 Task: Change the pages per sheet to 2.
Action: Mouse pressed left at (408, 290)
Screenshot: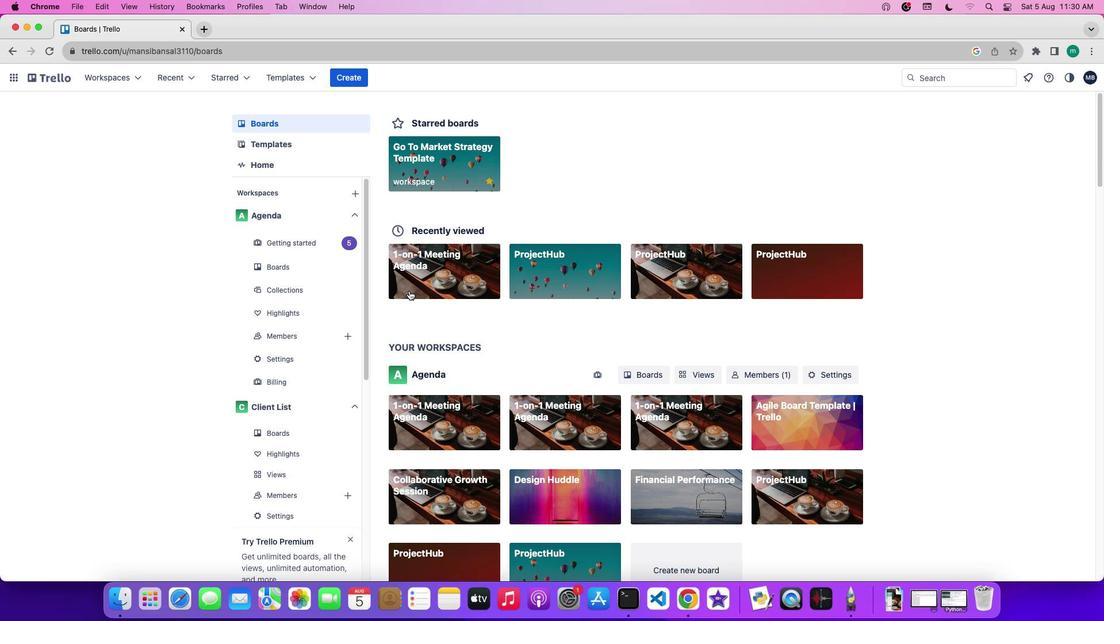 
Action: Mouse moved to (954, 232)
Screenshot: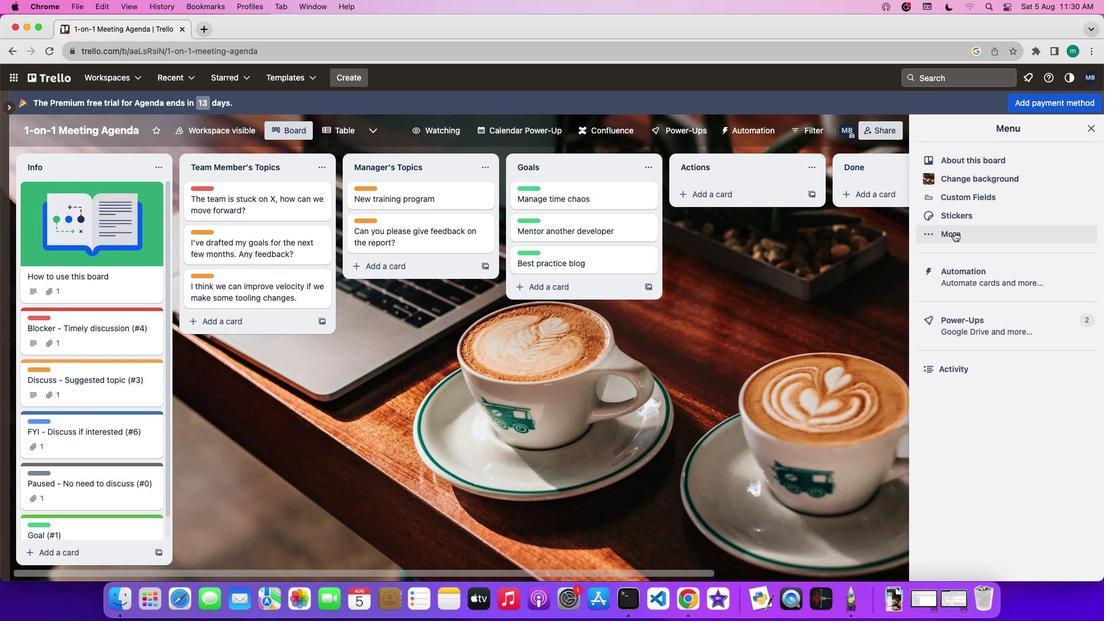 
Action: Mouse pressed left at (954, 232)
Screenshot: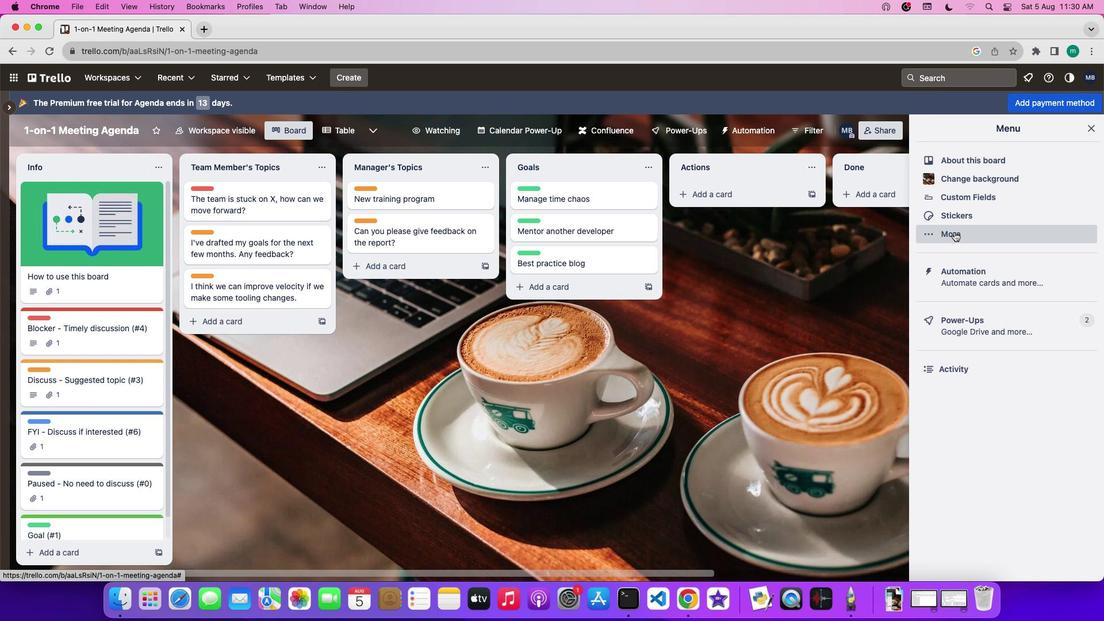 
Action: Mouse moved to (968, 326)
Screenshot: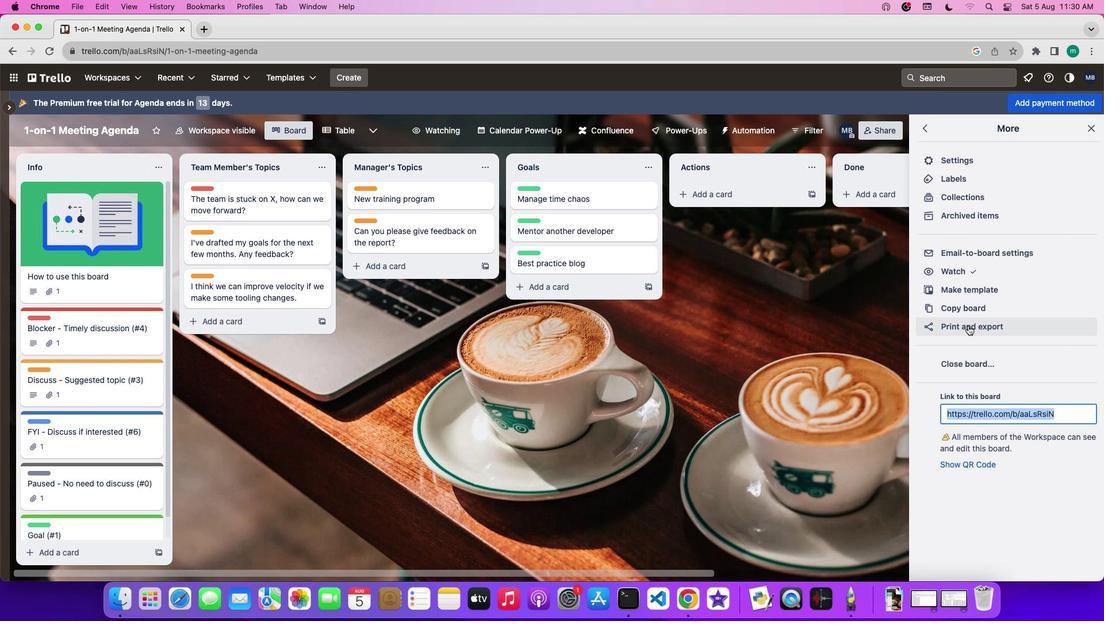 
Action: Mouse pressed left at (968, 326)
Screenshot: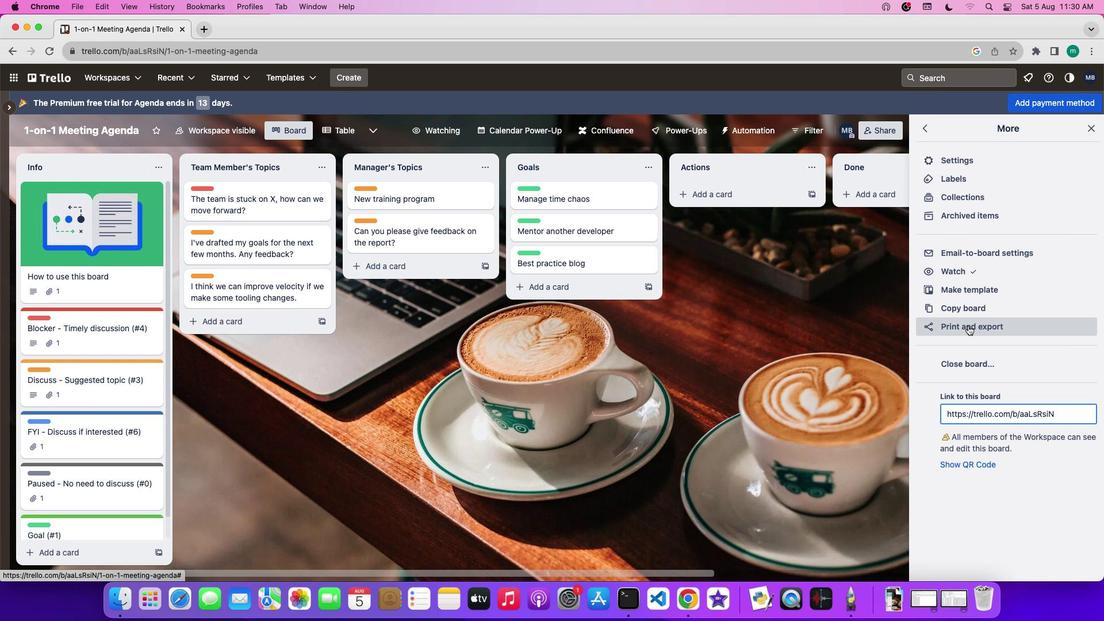 
Action: Mouse moved to (965, 374)
Screenshot: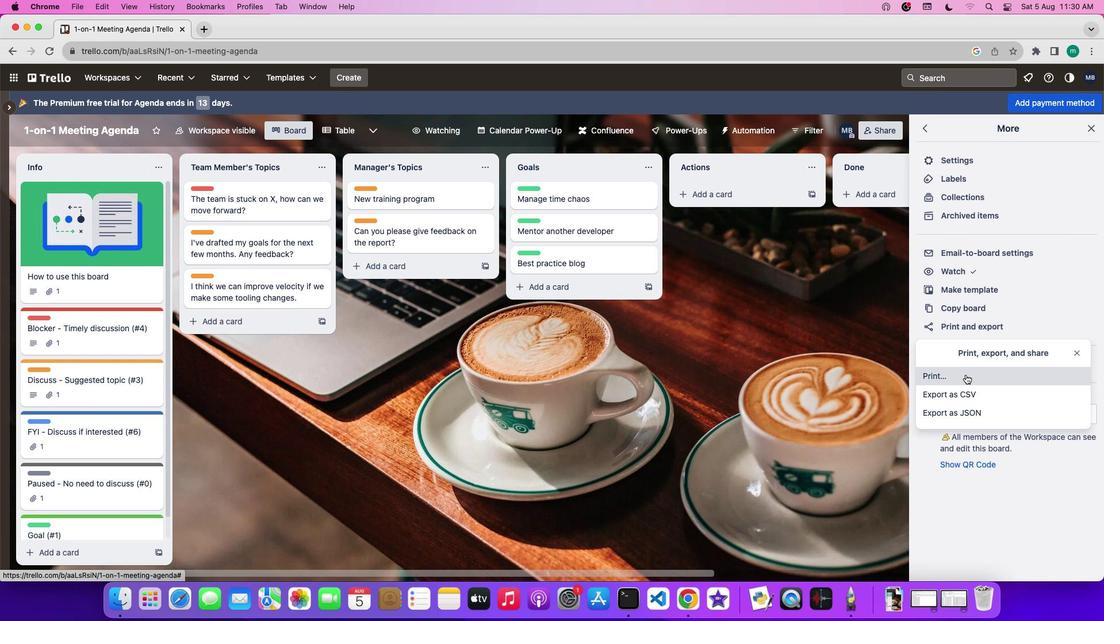 
Action: Mouse pressed left at (965, 374)
Screenshot: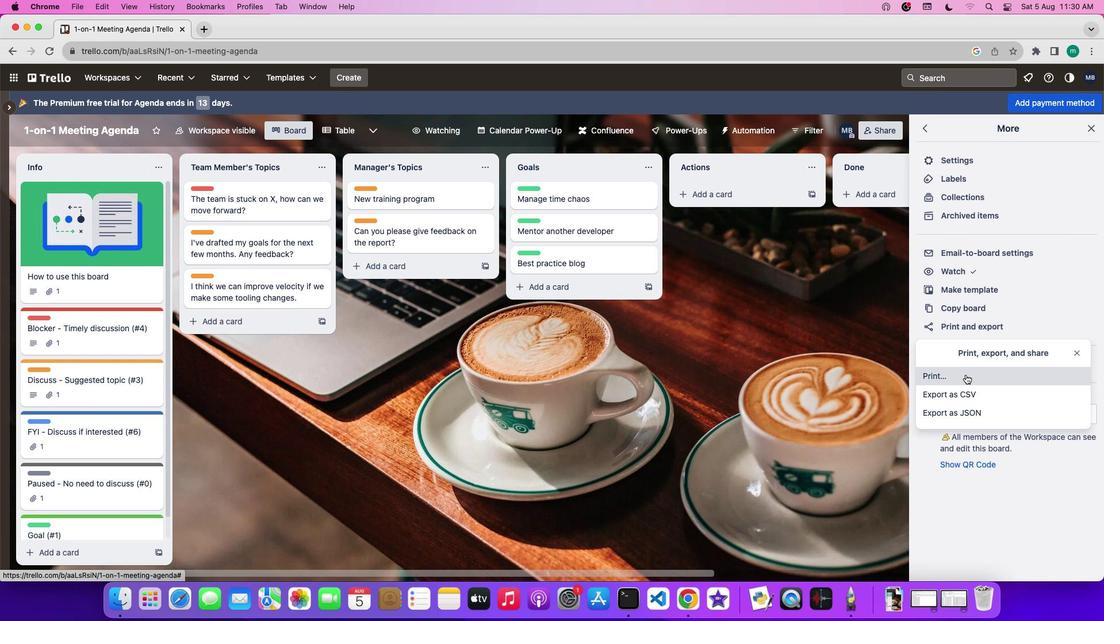 
Action: Mouse moved to (844, 207)
Screenshot: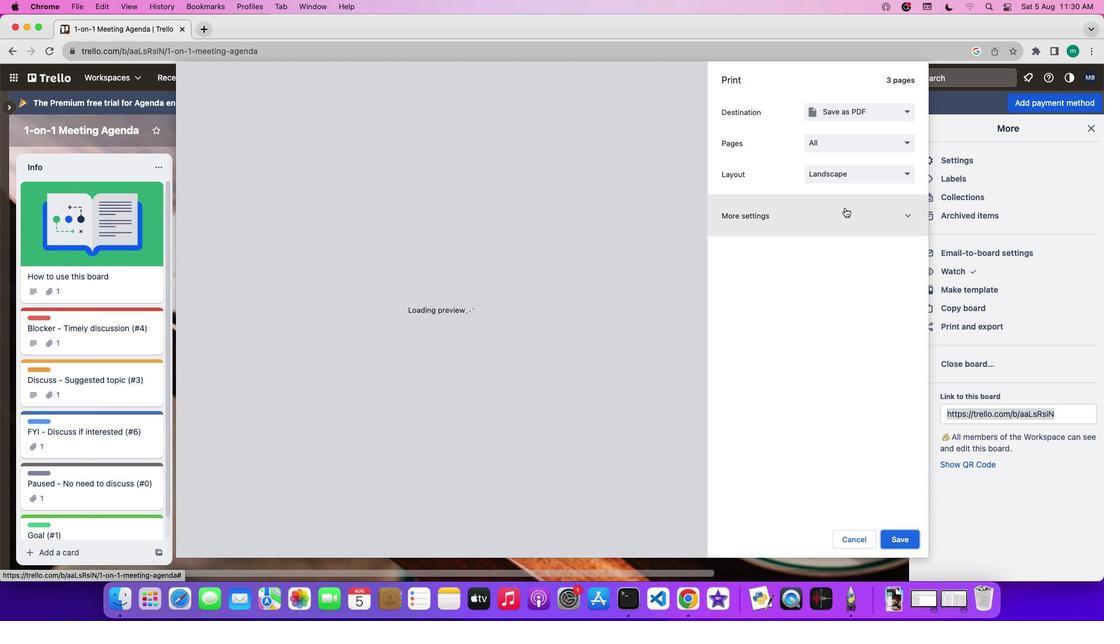 
Action: Mouse pressed left at (844, 207)
Screenshot: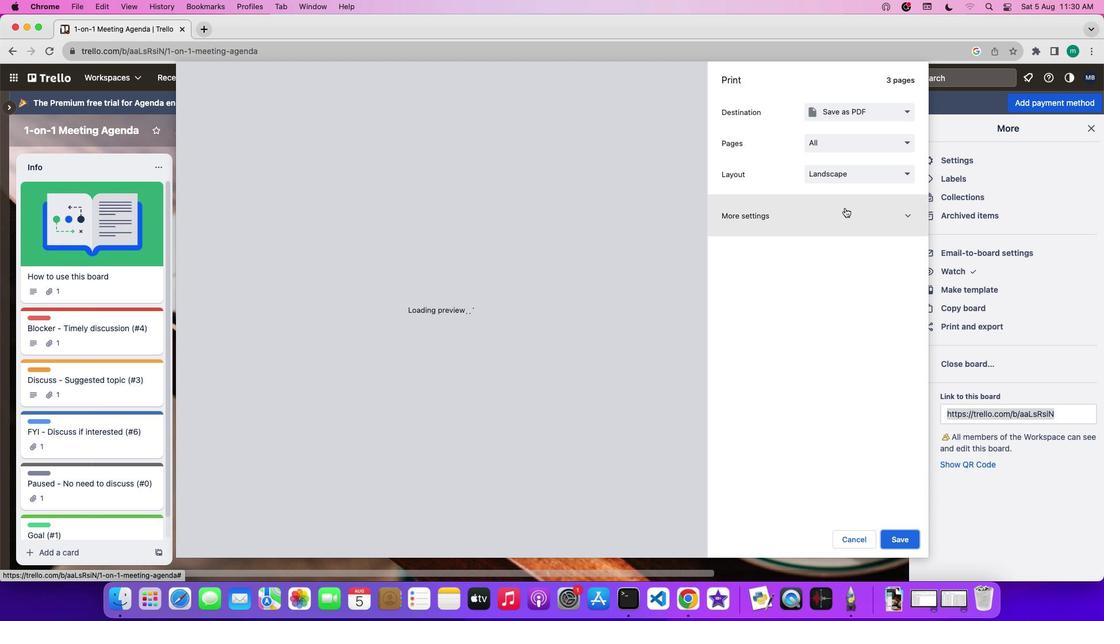 
Action: Mouse moved to (875, 286)
Screenshot: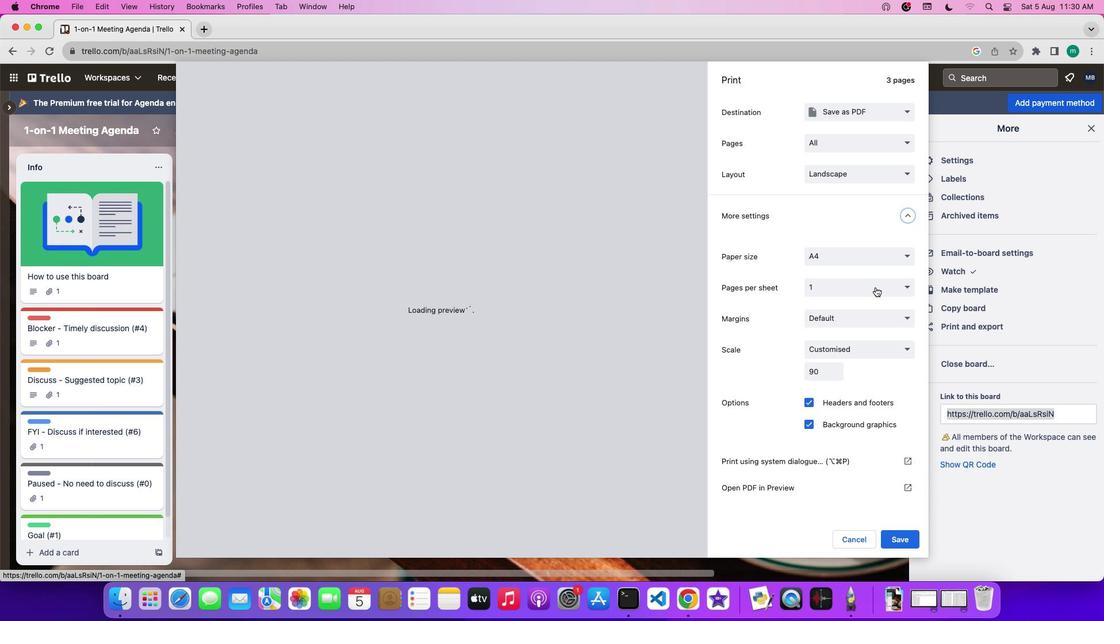 
Action: Mouse pressed left at (875, 286)
Screenshot: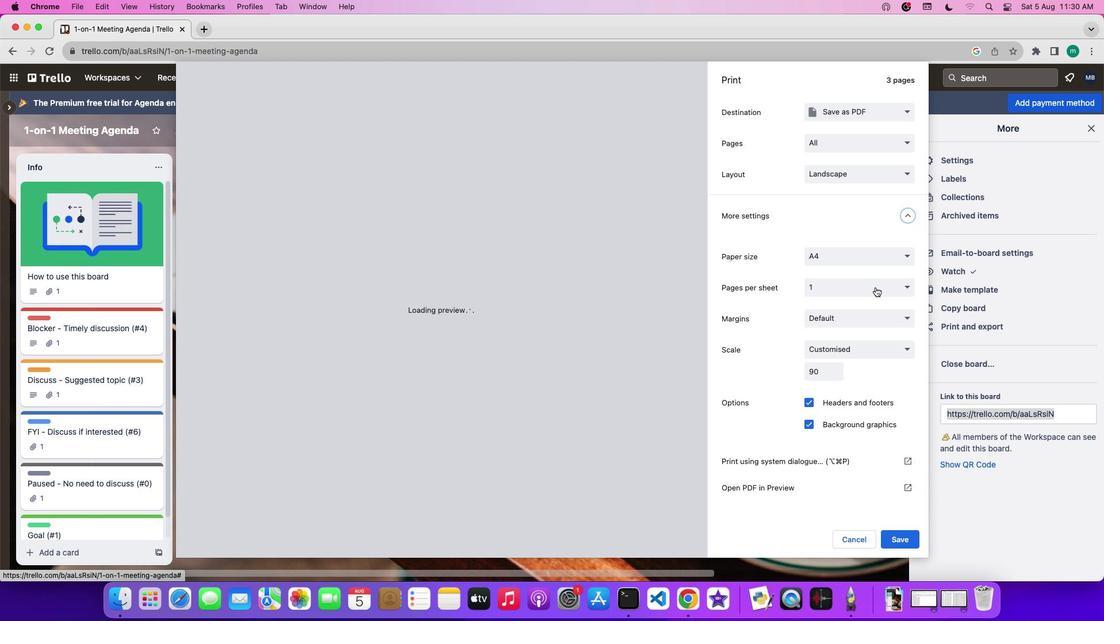 
Action: Mouse moved to (874, 302)
Screenshot: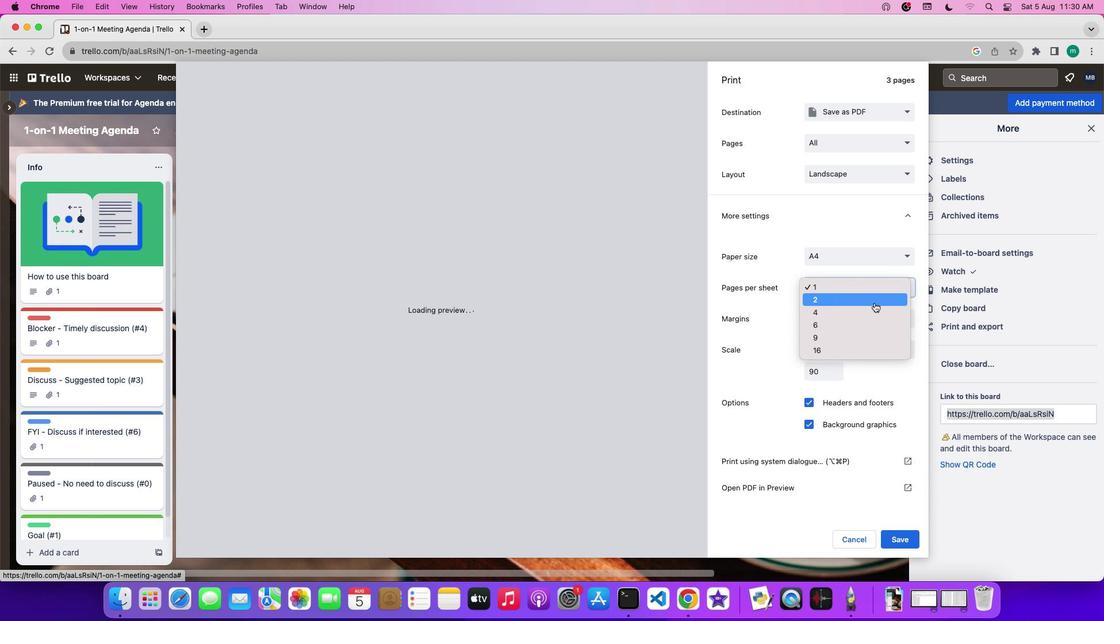 
Action: Mouse pressed left at (874, 302)
Screenshot: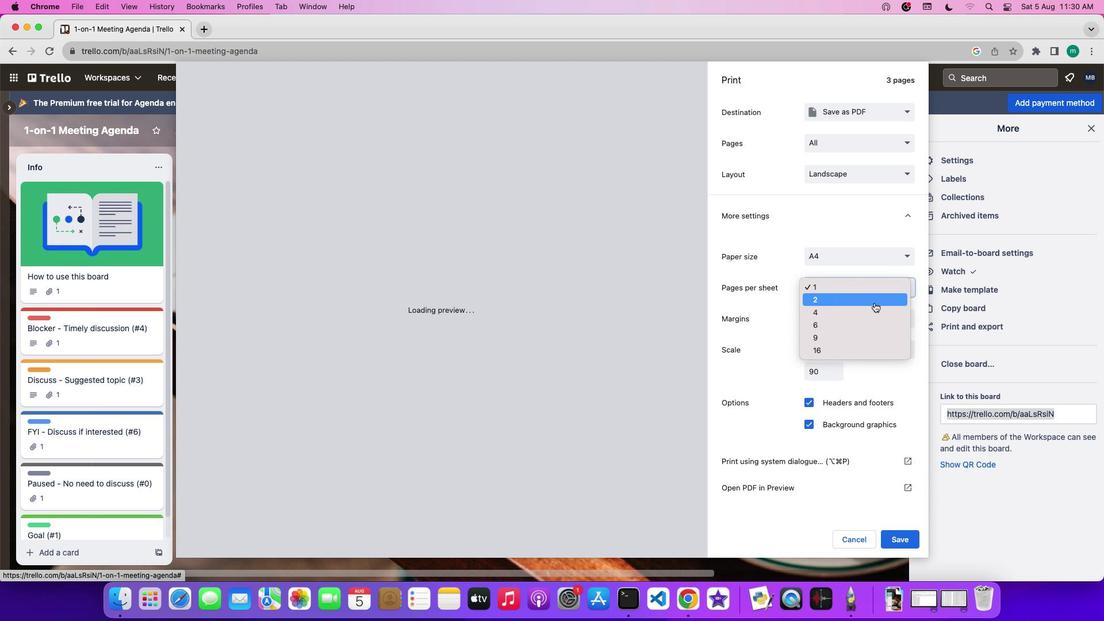 
Action: Mouse moved to (689, 386)
Screenshot: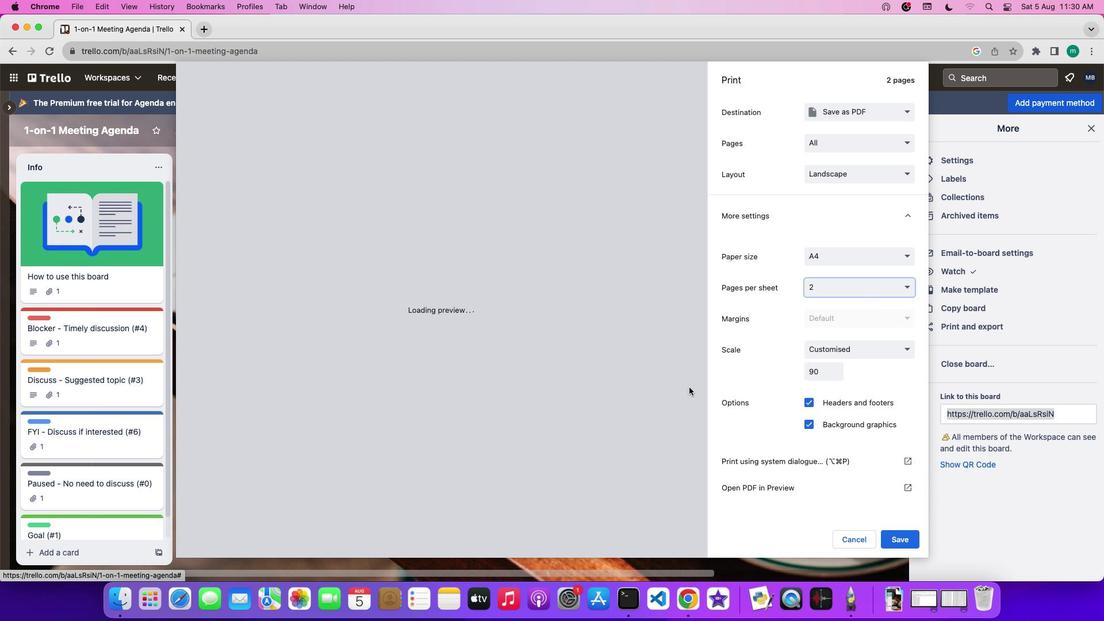 
